 Task: Add Attachment from Trello to Card Card0010 in Board Board0003 in Development in Trello
Action: Mouse moved to (651, 79)
Screenshot: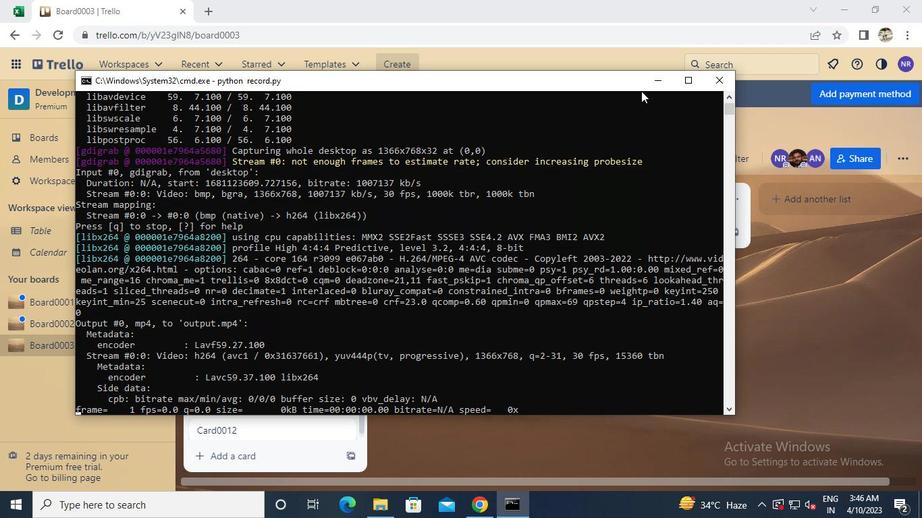 
Action: Mouse pressed left at (651, 79)
Screenshot: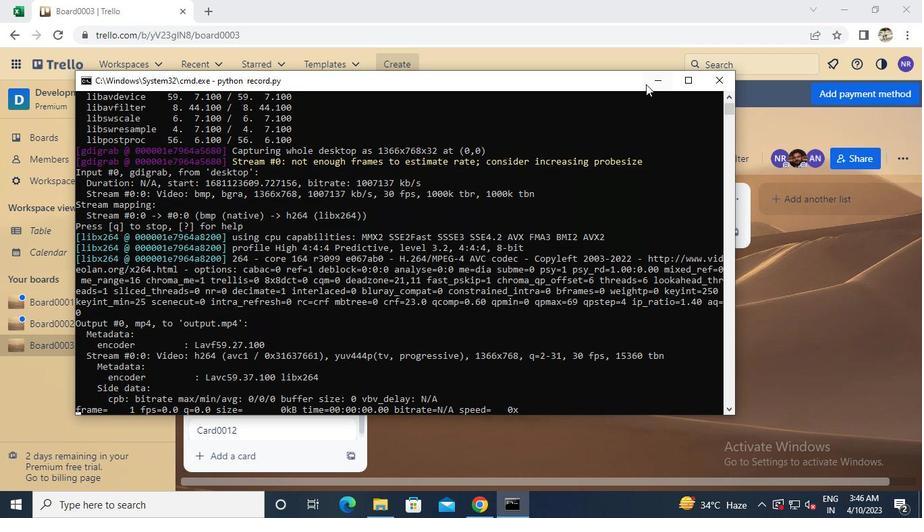 
Action: Mouse moved to (258, 349)
Screenshot: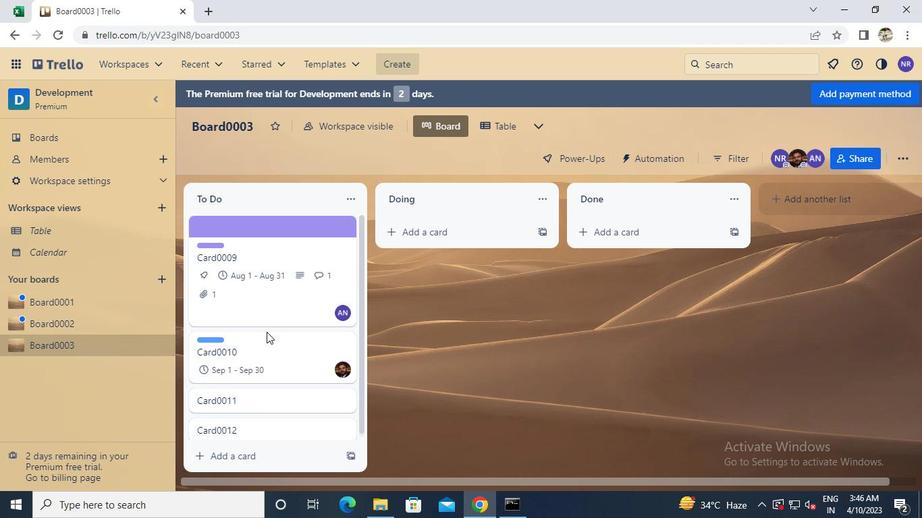 
Action: Mouse pressed left at (258, 349)
Screenshot: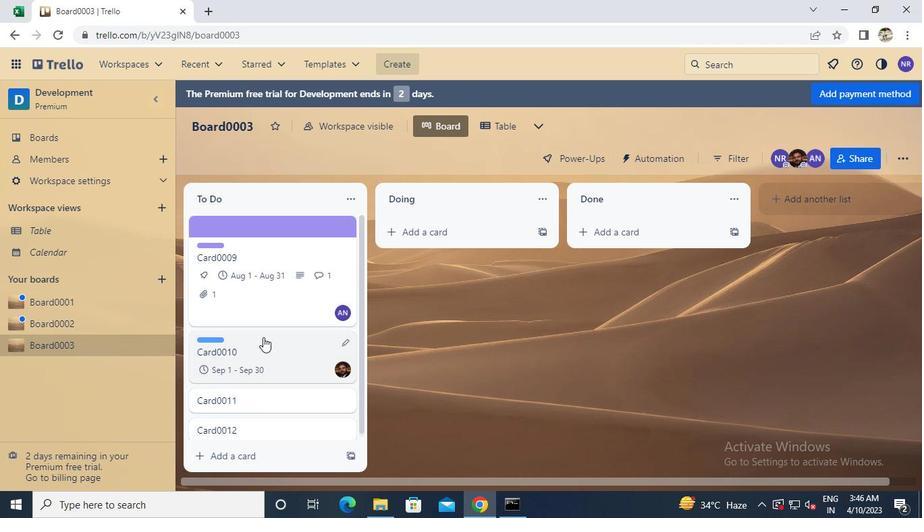 
Action: Mouse moved to (598, 320)
Screenshot: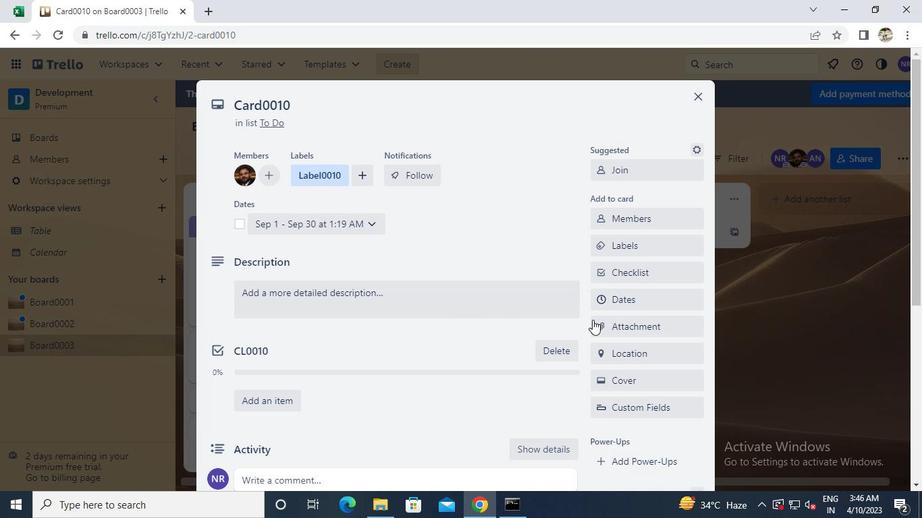 
Action: Mouse pressed left at (598, 320)
Screenshot: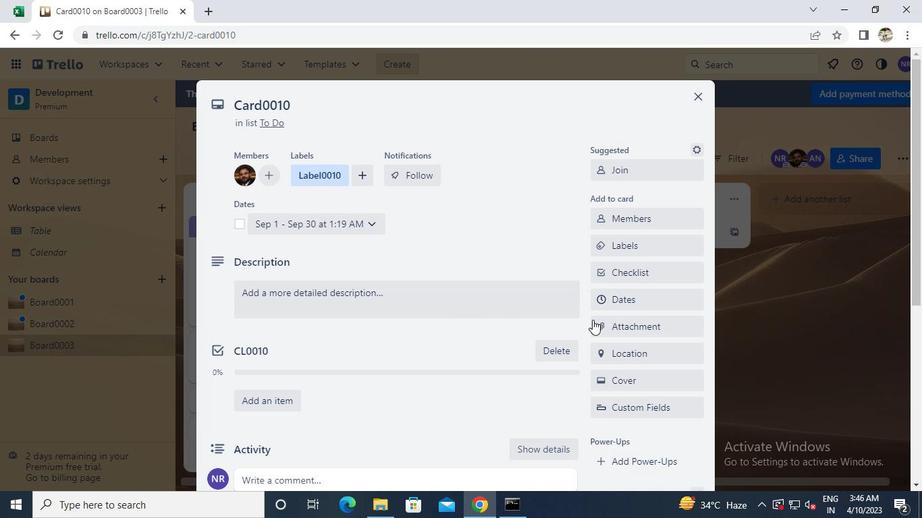 
Action: Mouse moved to (616, 147)
Screenshot: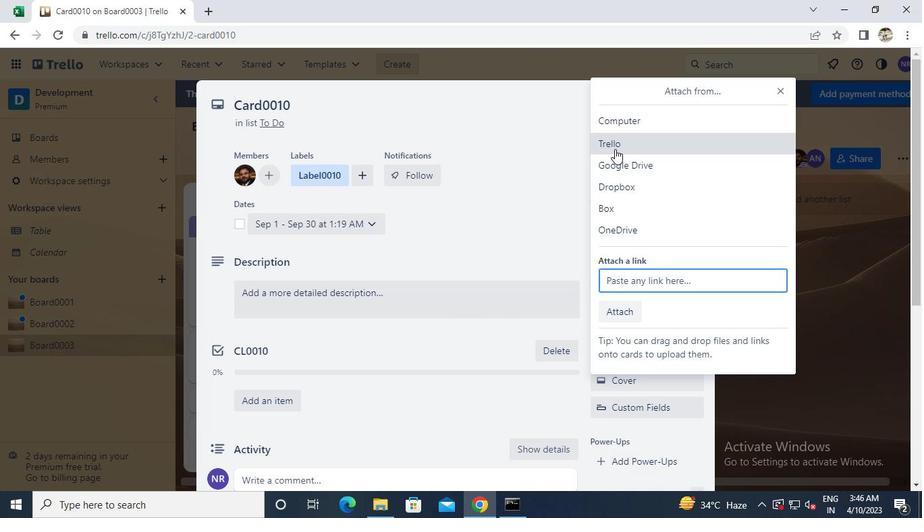 
Action: Mouse pressed left at (616, 147)
Screenshot: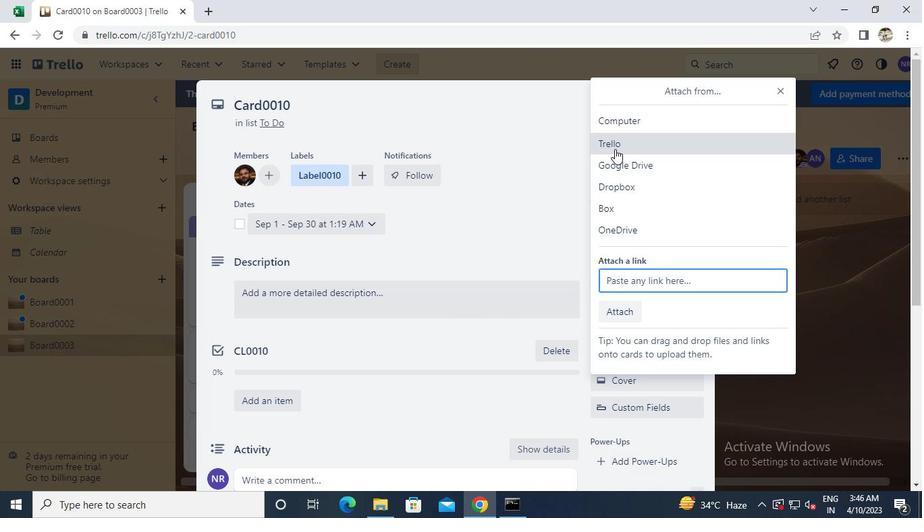 
Action: Mouse moved to (620, 141)
Screenshot: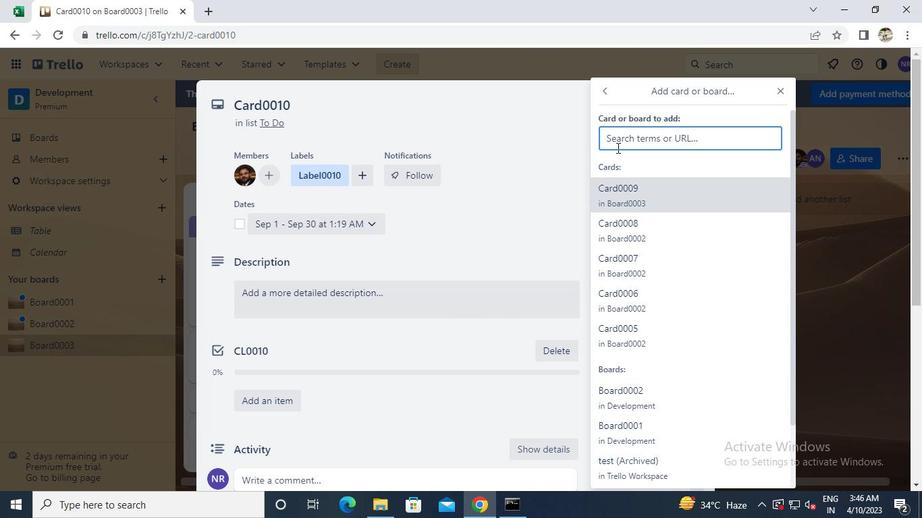 
Action: Keyboard Key.caps_lock
Screenshot: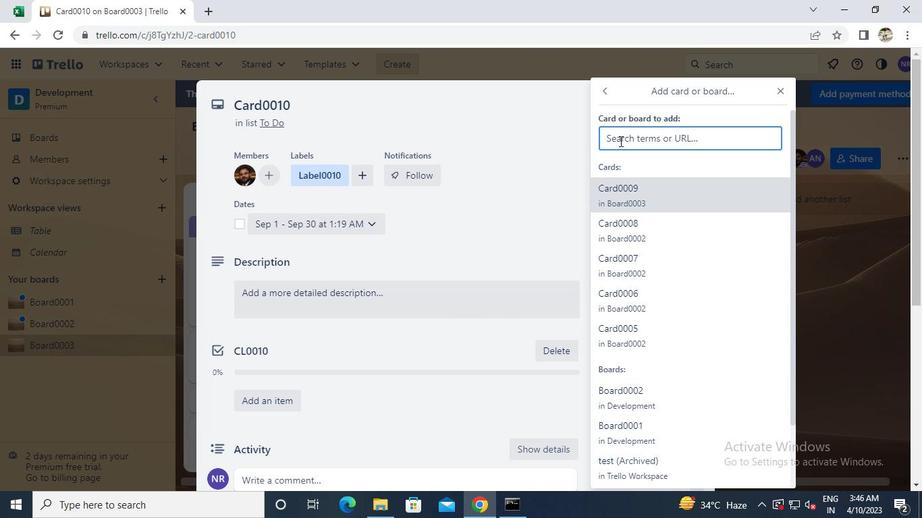 
Action: Keyboard c
Screenshot: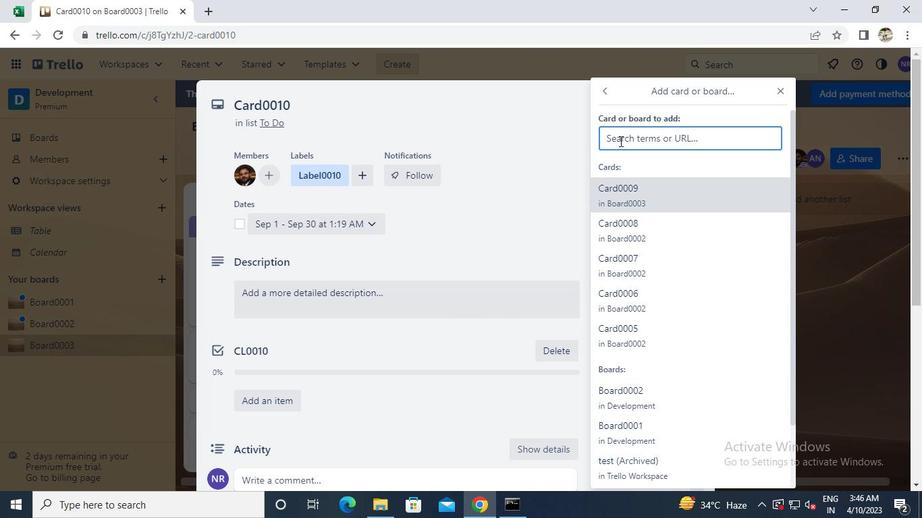 
Action: Keyboard Key.caps_lock
Screenshot: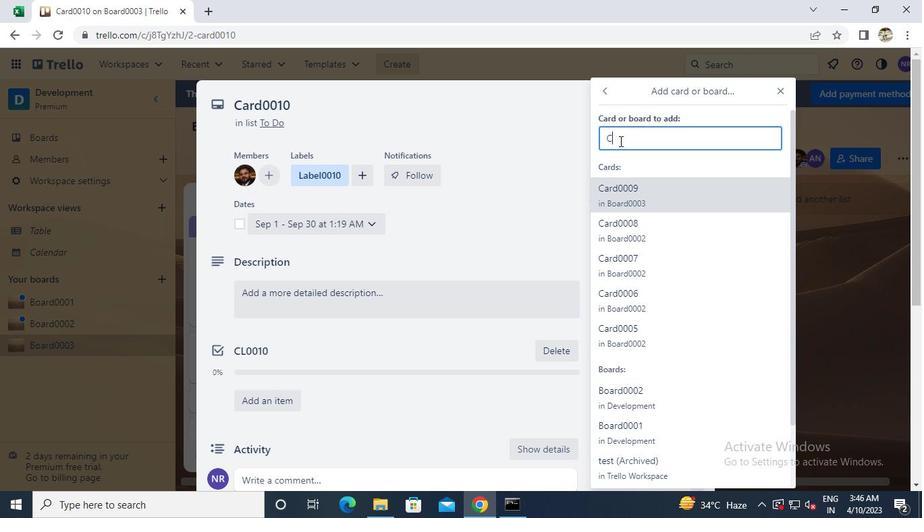 
Action: Keyboard a
Screenshot: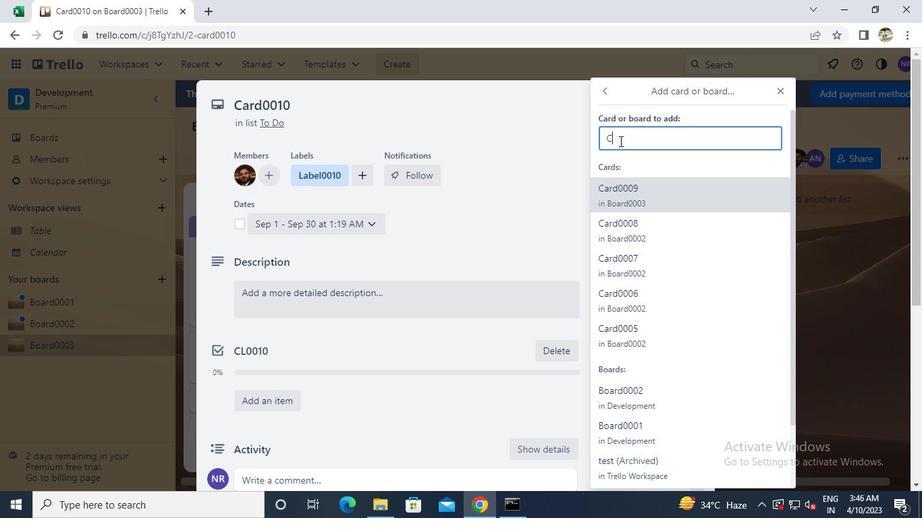 
Action: Keyboard r
Screenshot: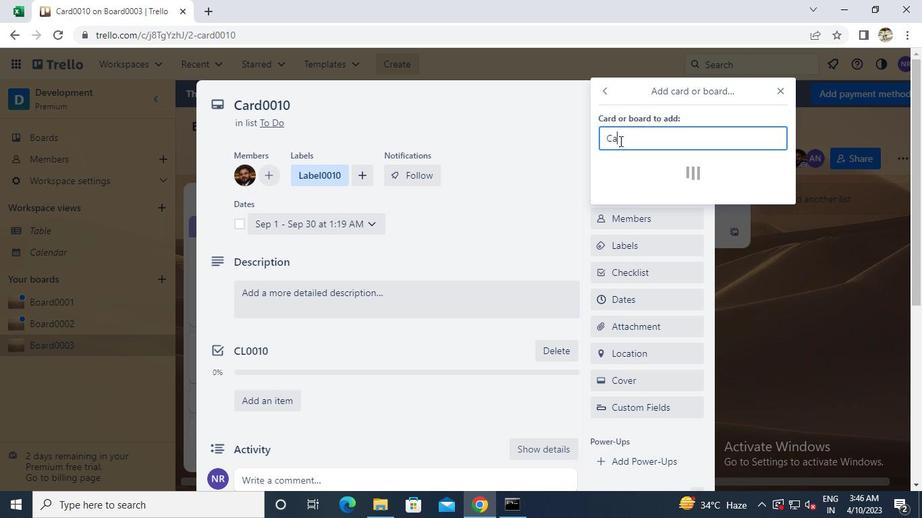 
Action: Keyboard d
Screenshot: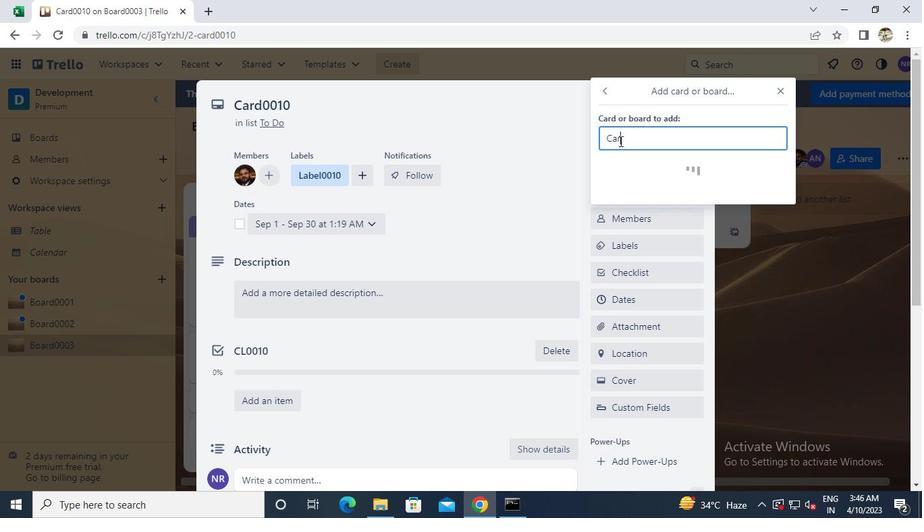 
Action: Keyboard 0
Screenshot: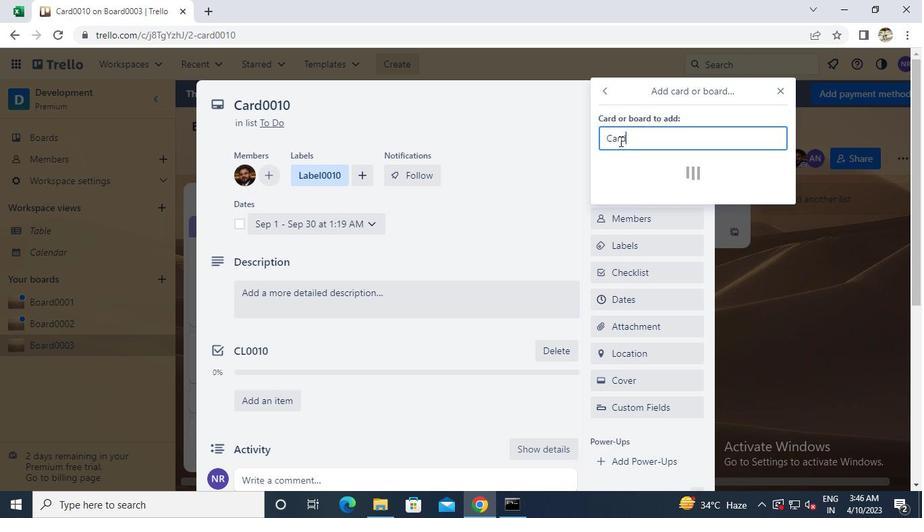 
Action: Keyboard 0
Screenshot: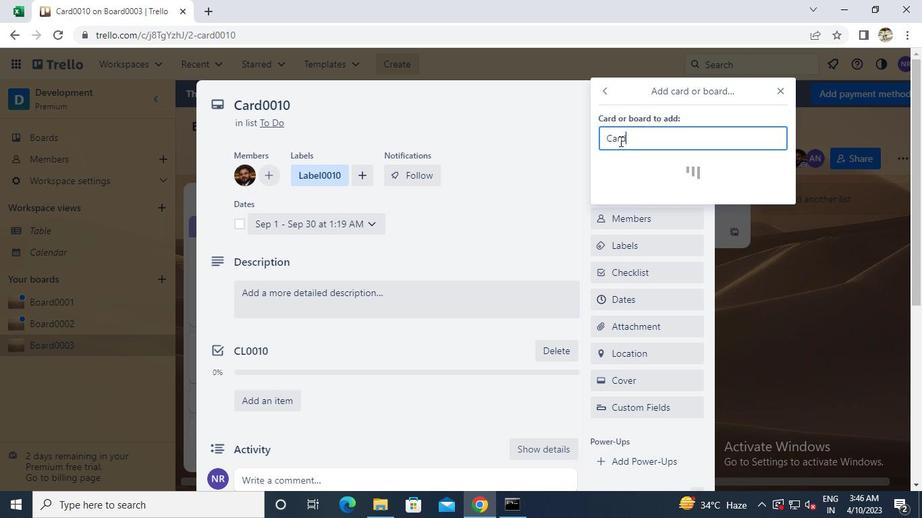 
Action: Keyboard 1
Screenshot: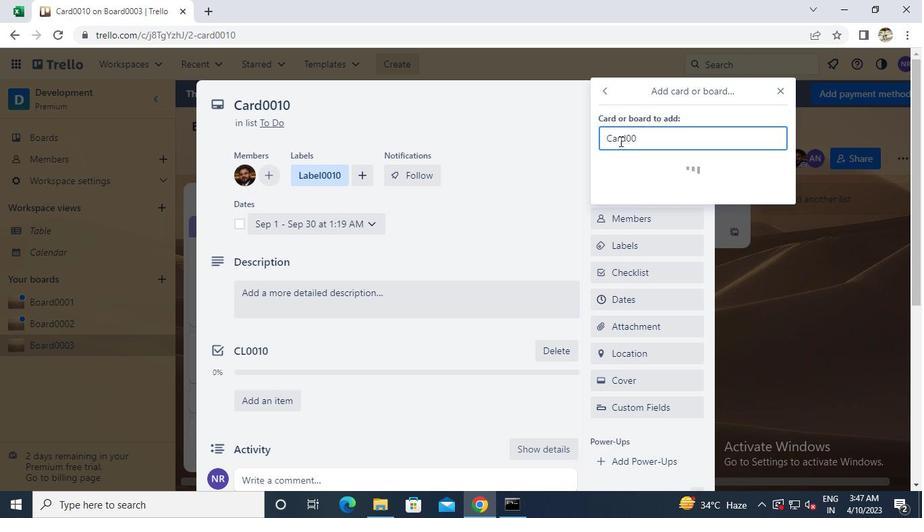 
Action: Keyboard 0
Screenshot: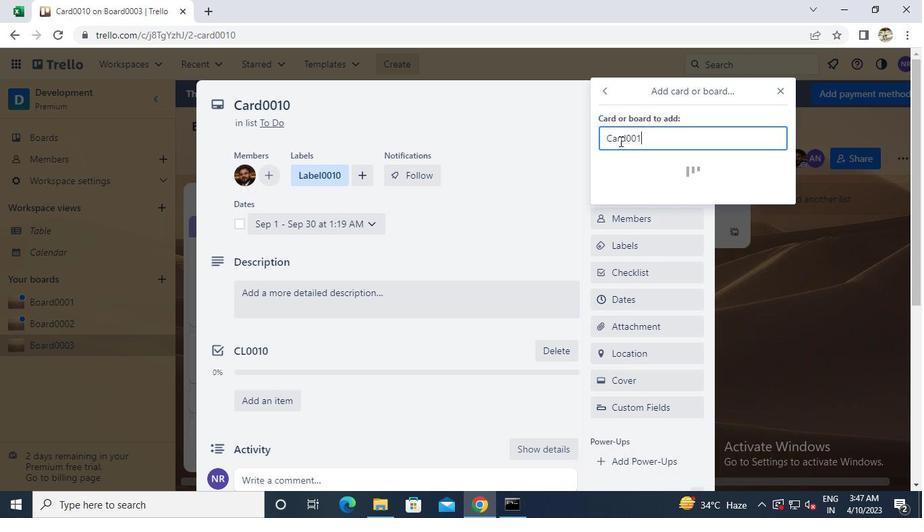 
Action: Mouse moved to (624, 183)
Screenshot: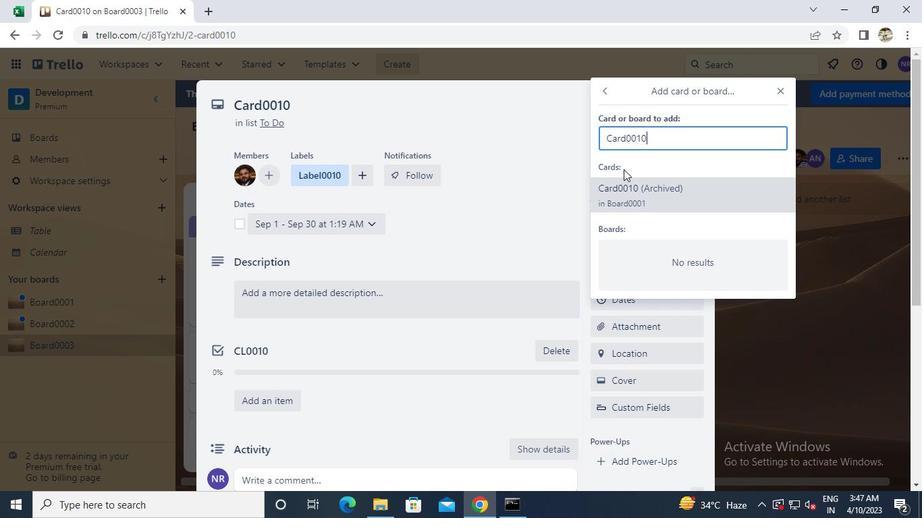 
Action: Mouse pressed left at (624, 183)
Screenshot: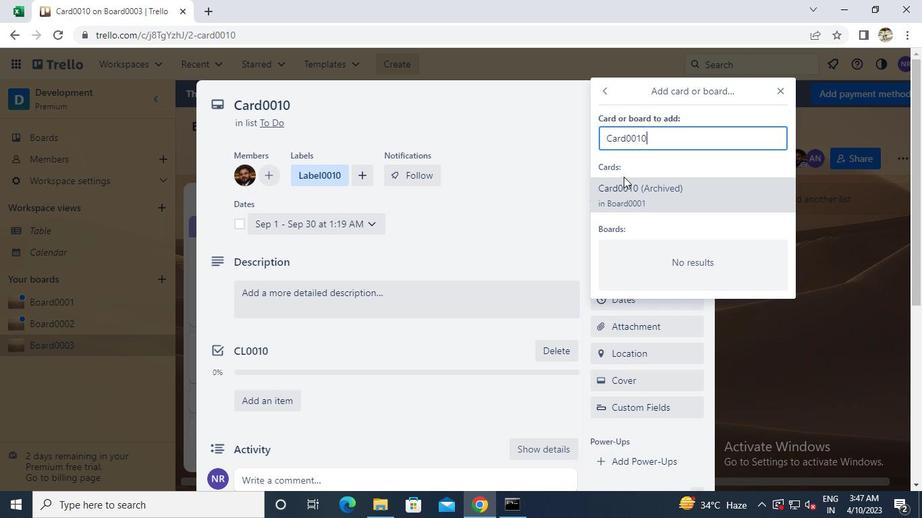 
Action: Mouse moved to (695, 95)
Screenshot: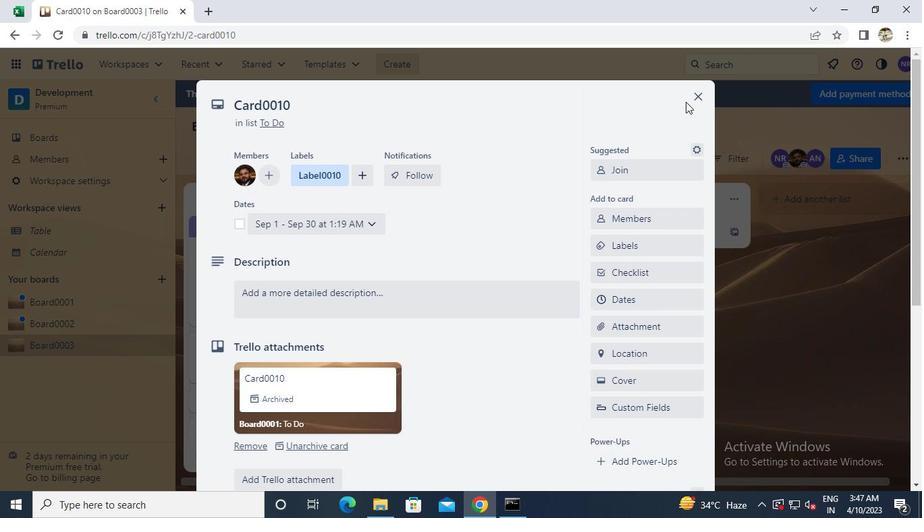 
Action: Mouse pressed left at (695, 95)
Screenshot: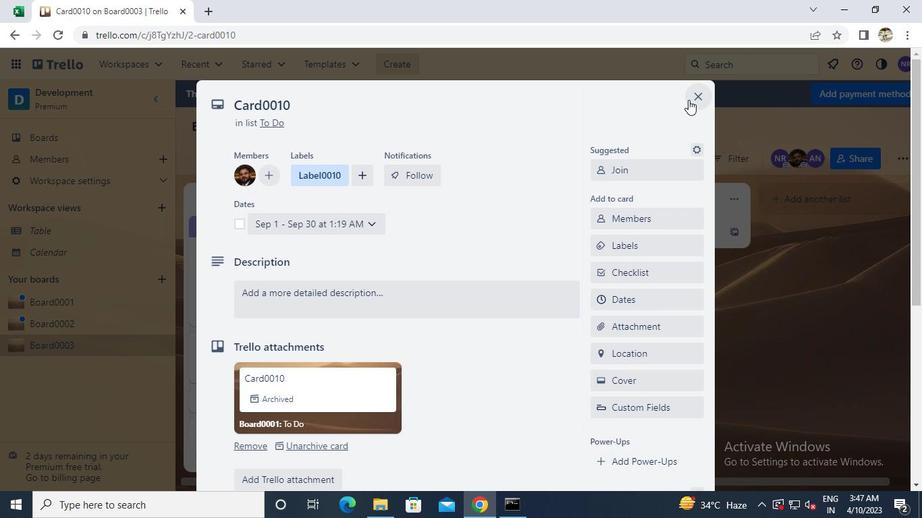 
Action: Mouse moved to (518, 505)
Screenshot: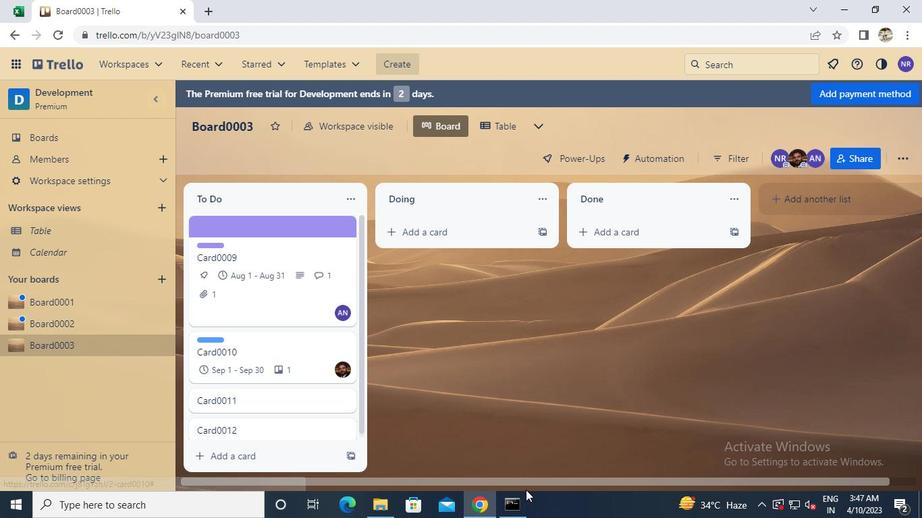 
Action: Mouse pressed left at (518, 505)
Screenshot: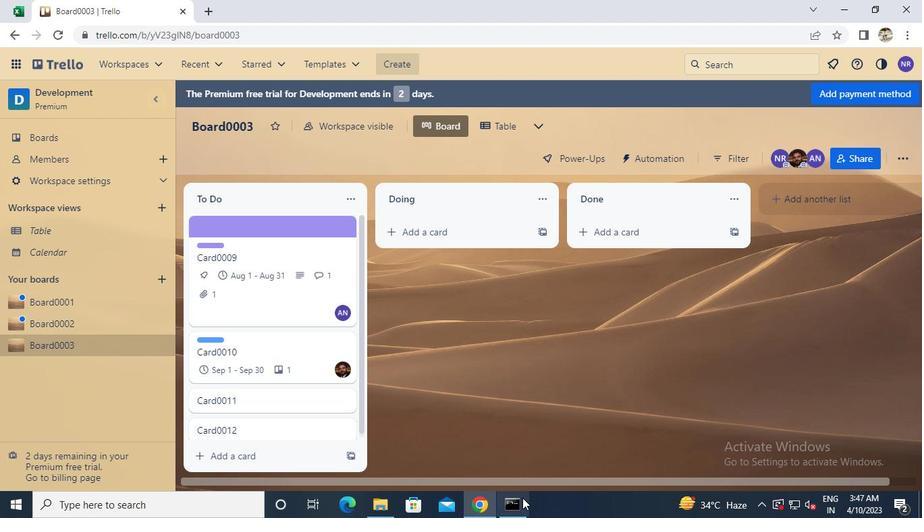 
Action: Mouse moved to (715, 81)
Screenshot: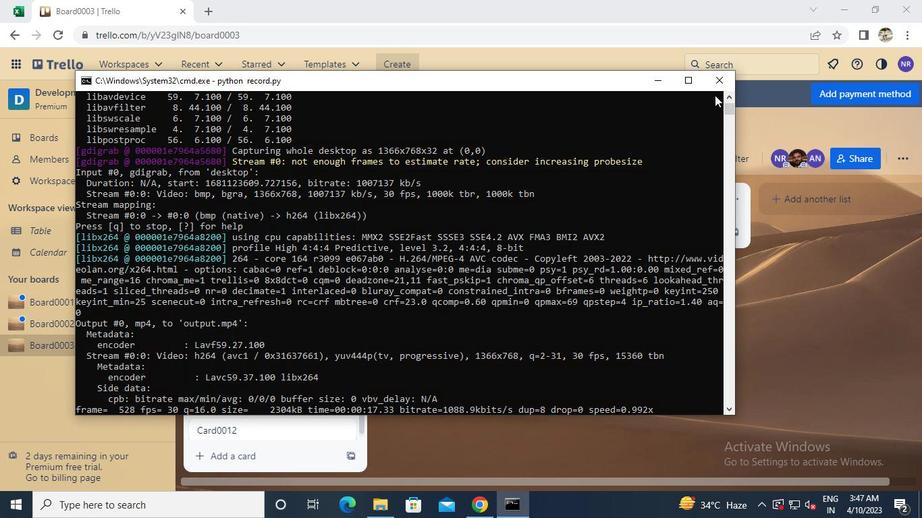 
Action: Mouse pressed left at (715, 81)
Screenshot: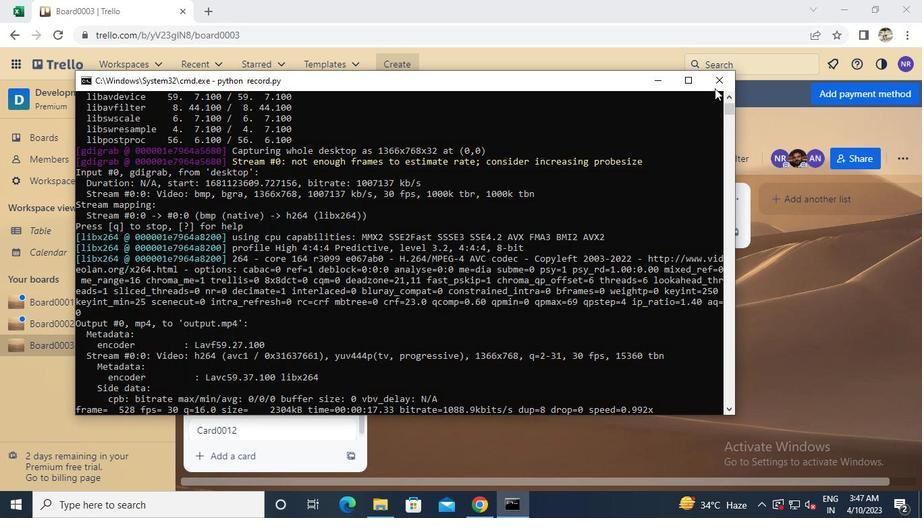 
